 Task: Create a due date automation trigger when advanced on, 2 working days after a card is due add dates starting in less than 1 working days at 11:00 AM.
Action: Mouse moved to (928, 80)
Screenshot: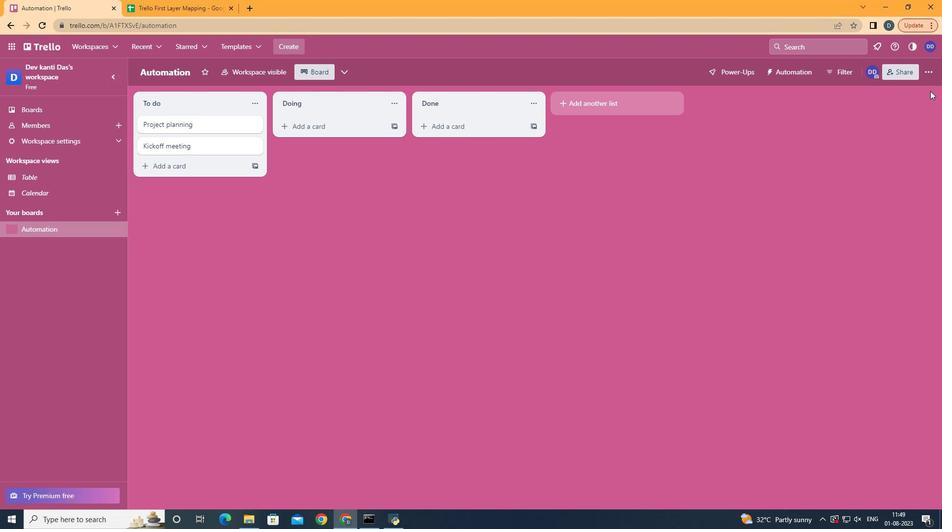 
Action: Mouse pressed left at (928, 80)
Screenshot: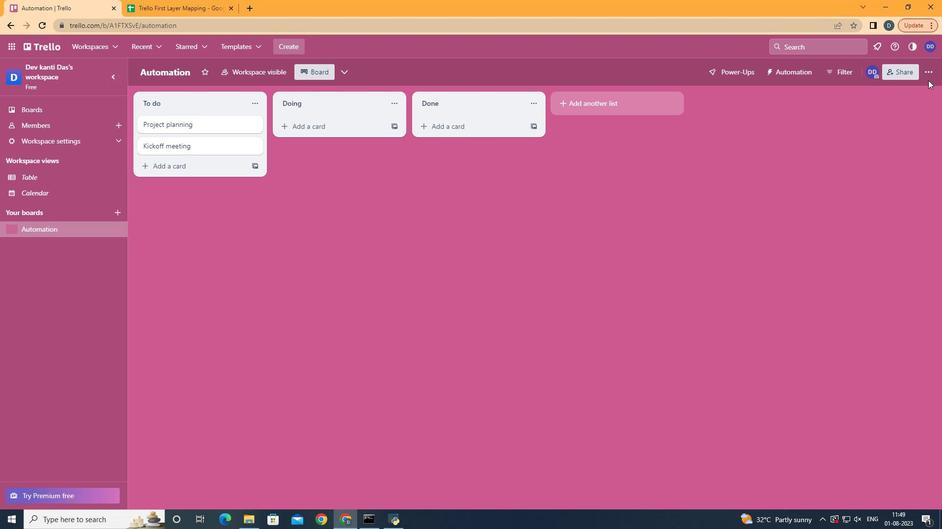 
Action: Mouse moved to (930, 74)
Screenshot: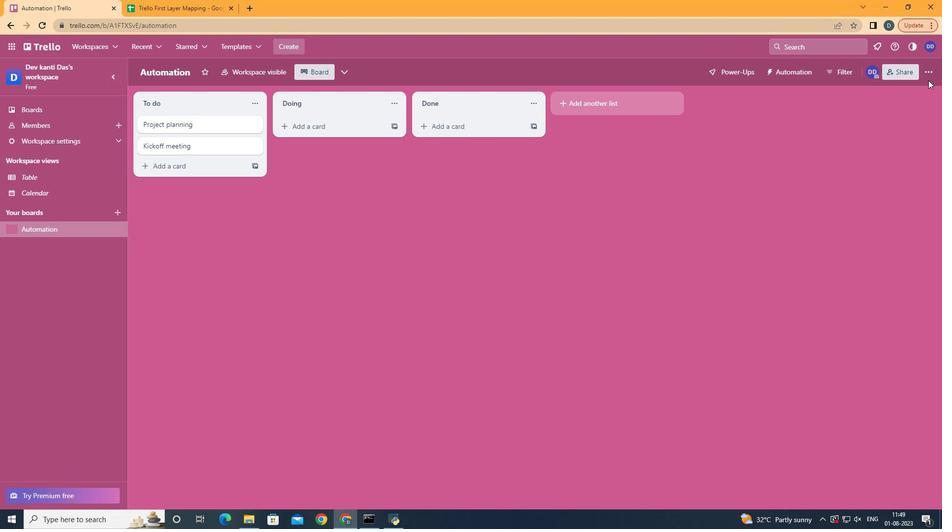 
Action: Mouse pressed left at (930, 74)
Screenshot: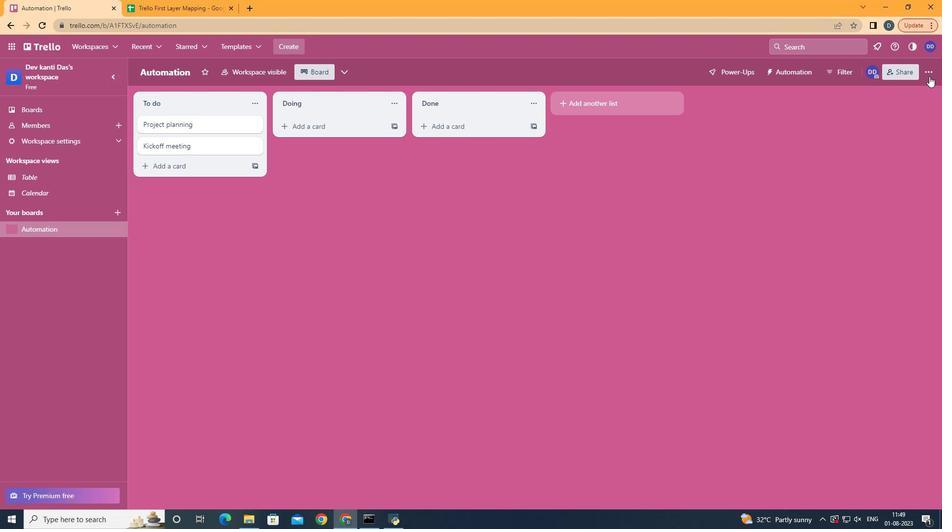 
Action: Mouse moved to (849, 205)
Screenshot: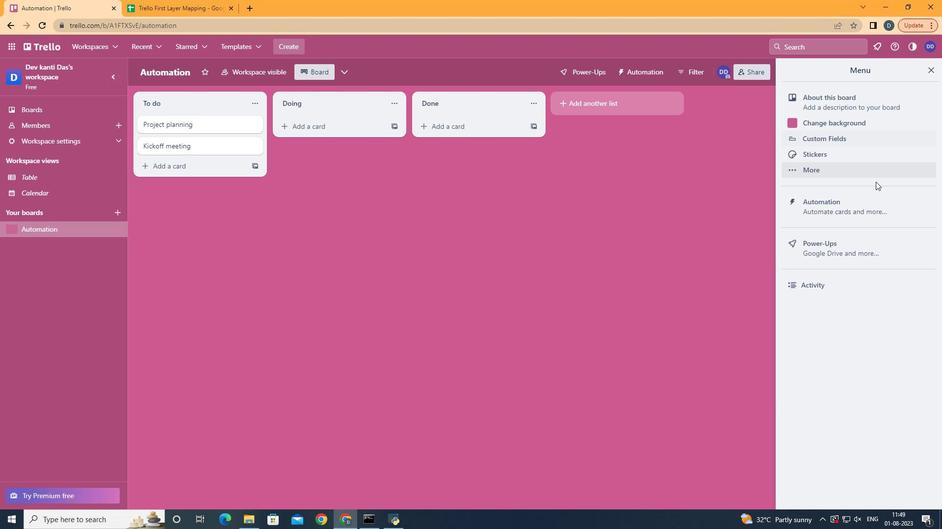 
Action: Mouse pressed left at (849, 205)
Screenshot: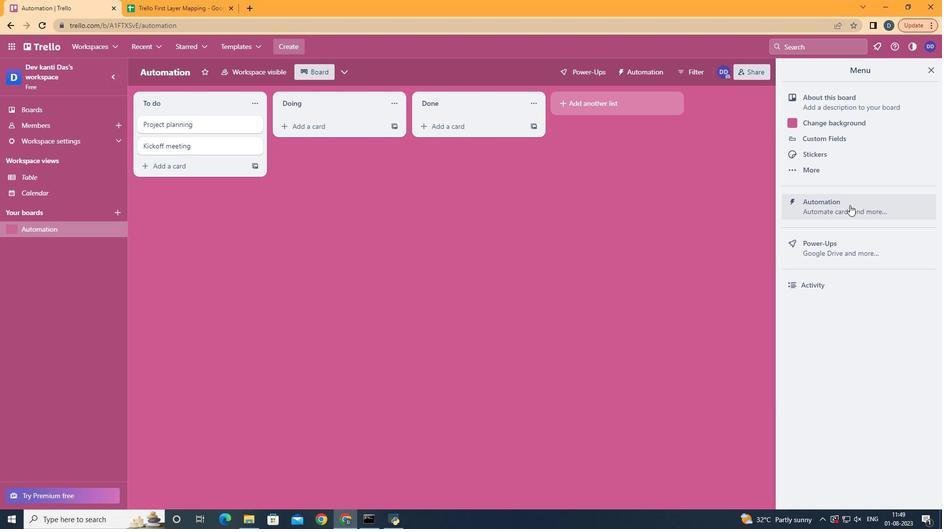 
Action: Mouse moved to (187, 194)
Screenshot: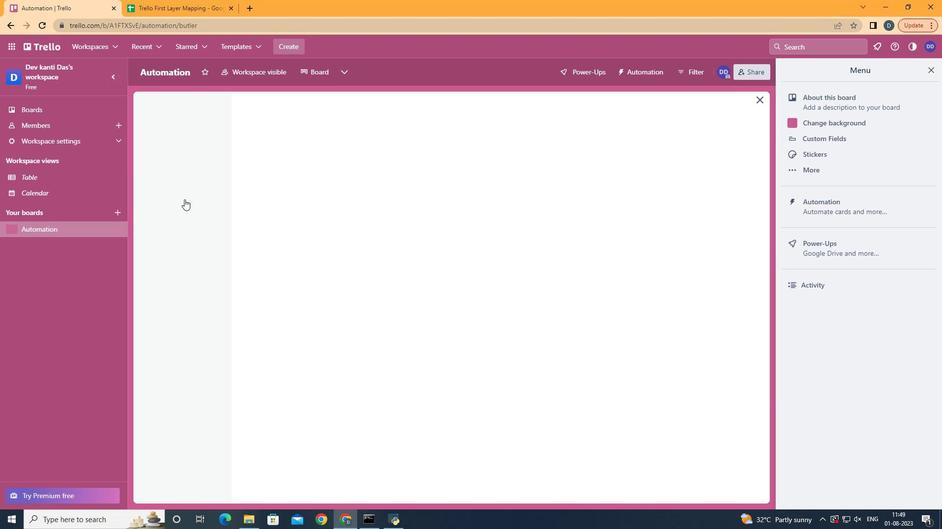 
Action: Mouse pressed left at (187, 194)
Screenshot: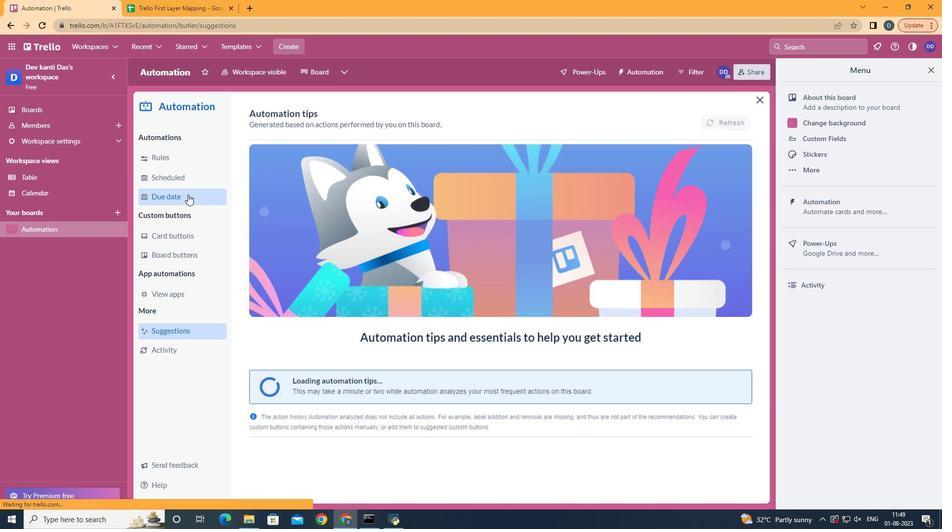 
Action: Mouse moved to (691, 119)
Screenshot: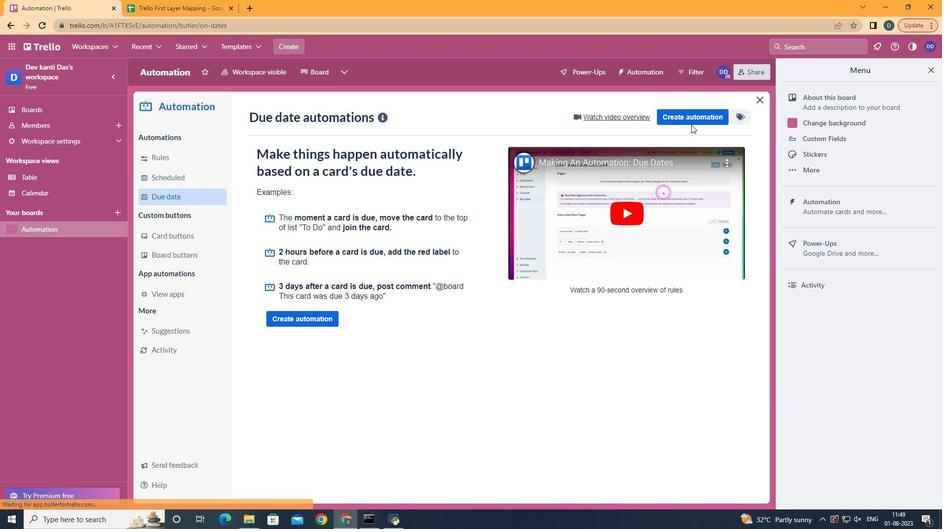 
Action: Mouse pressed left at (691, 119)
Screenshot: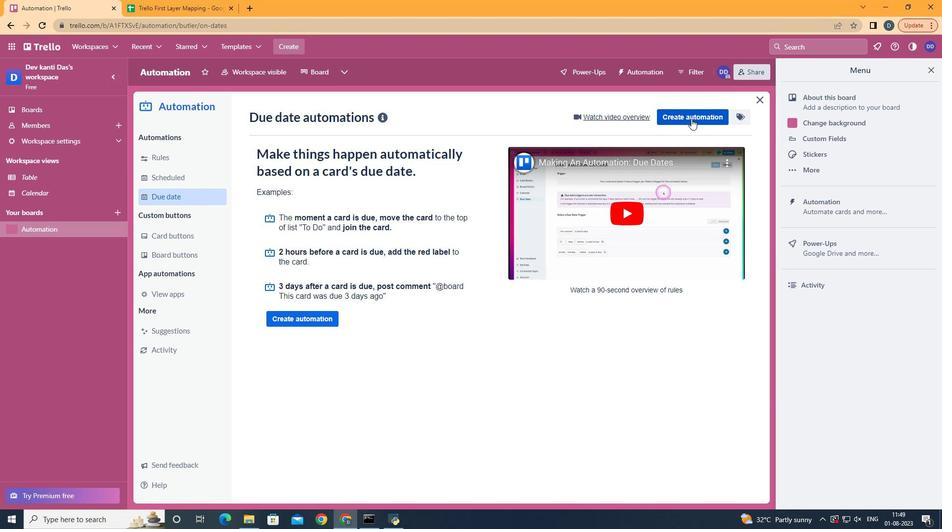 
Action: Mouse moved to (552, 211)
Screenshot: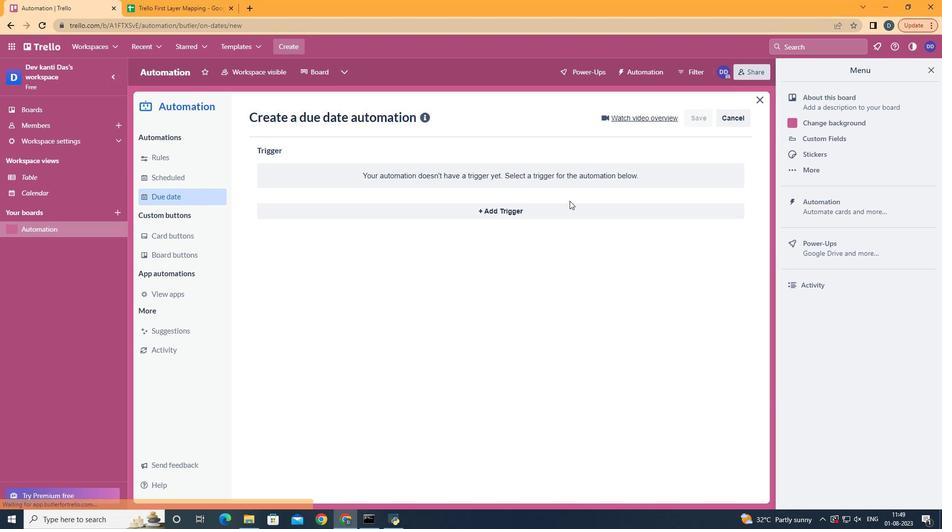 
Action: Mouse pressed left at (552, 211)
Screenshot: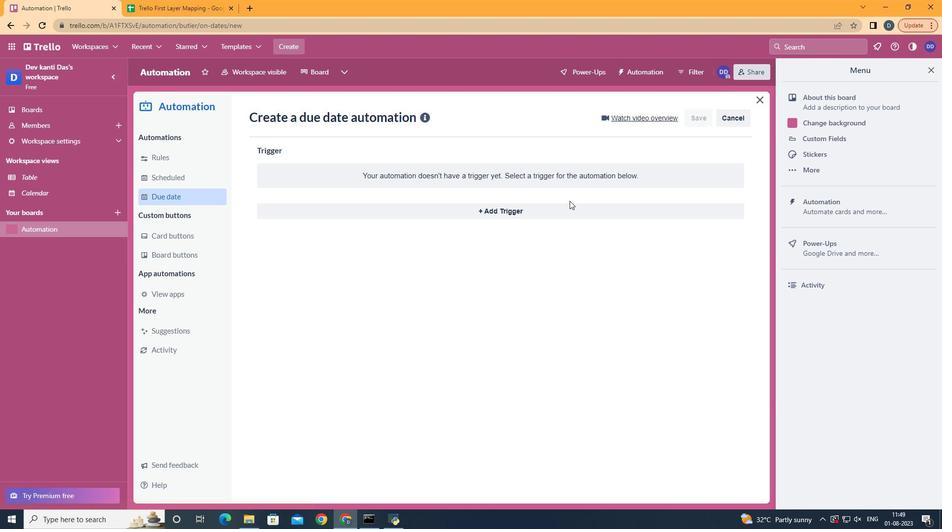 
Action: Mouse moved to (322, 396)
Screenshot: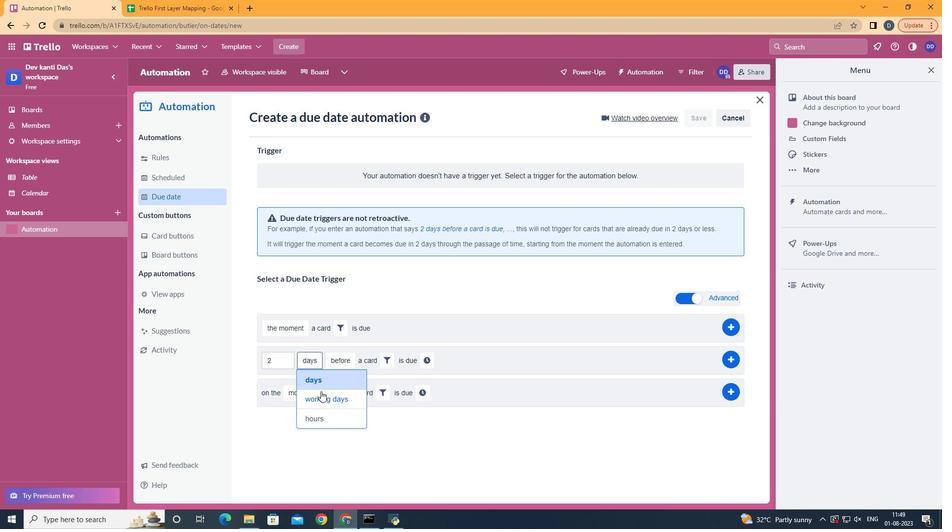 
Action: Mouse pressed left at (322, 396)
Screenshot: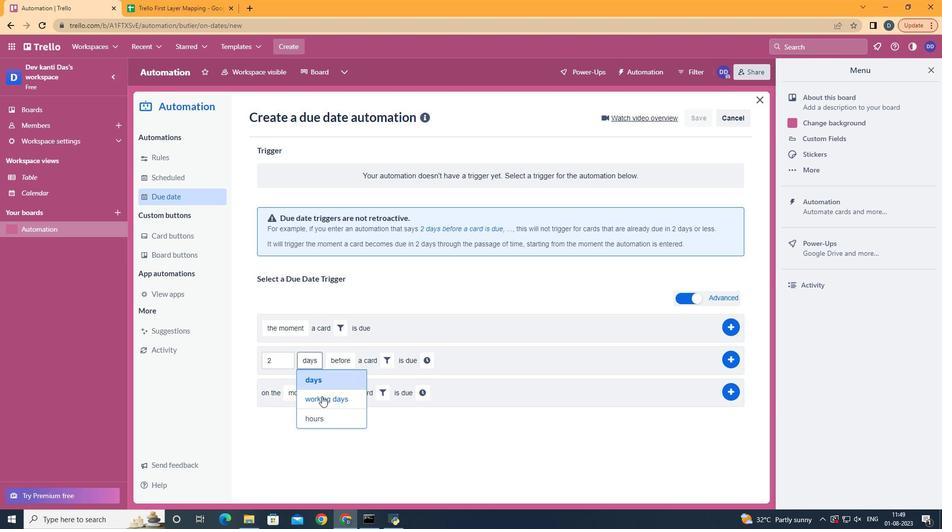 
Action: Mouse moved to (370, 395)
Screenshot: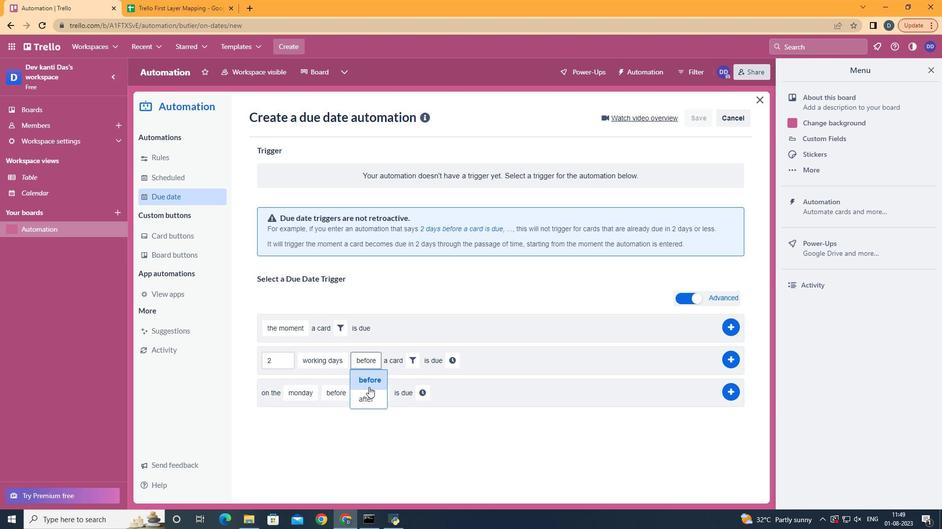 
Action: Mouse pressed left at (370, 395)
Screenshot: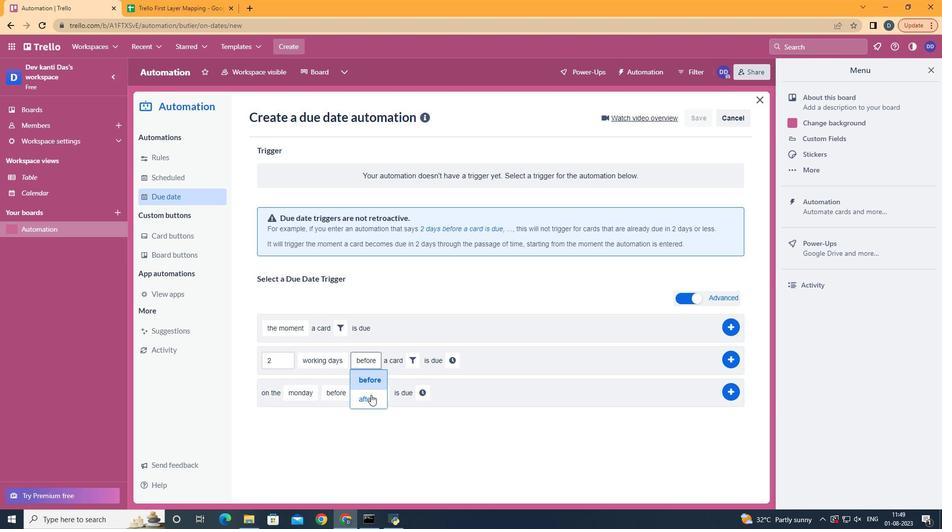
Action: Mouse moved to (406, 359)
Screenshot: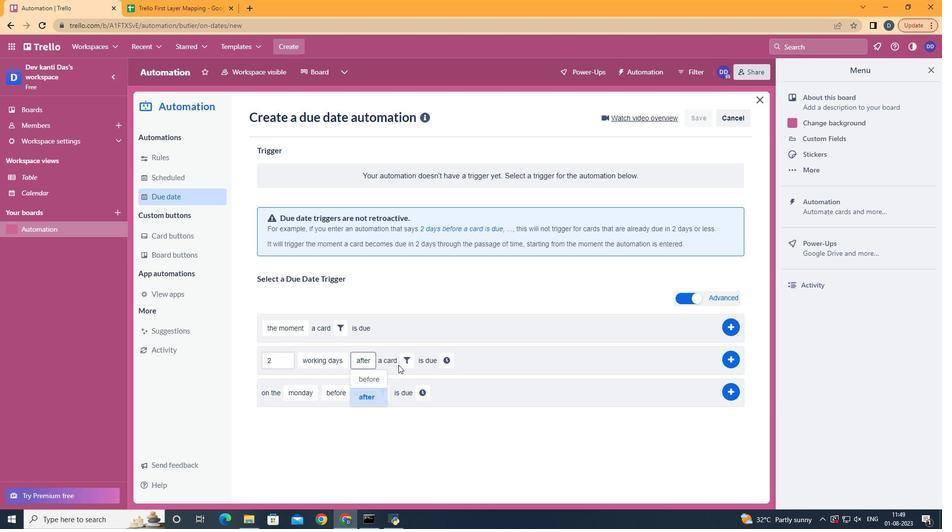 
Action: Mouse pressed left at (406, 359)
Screenshot: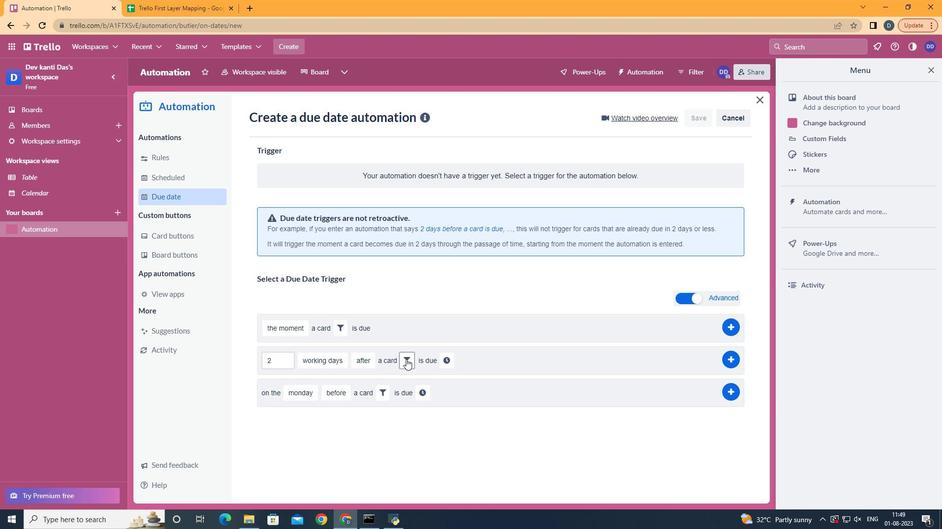 
Action: Mouse moved to (455, 397)
Screenshot: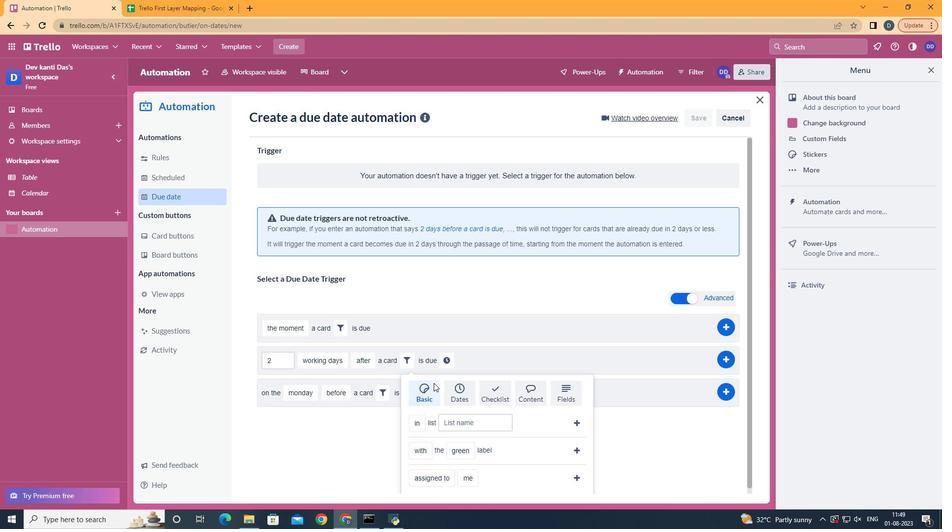 
Action: Mouse pressed left at (455, 397)
Screenshot: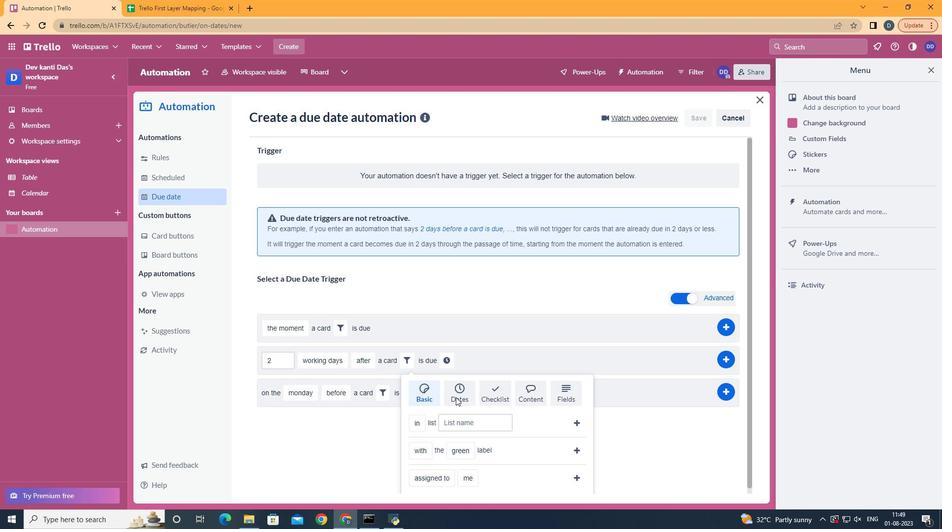 
Action: Mouse scrolled (455, 397) with delta (0, 0)
Screenshot: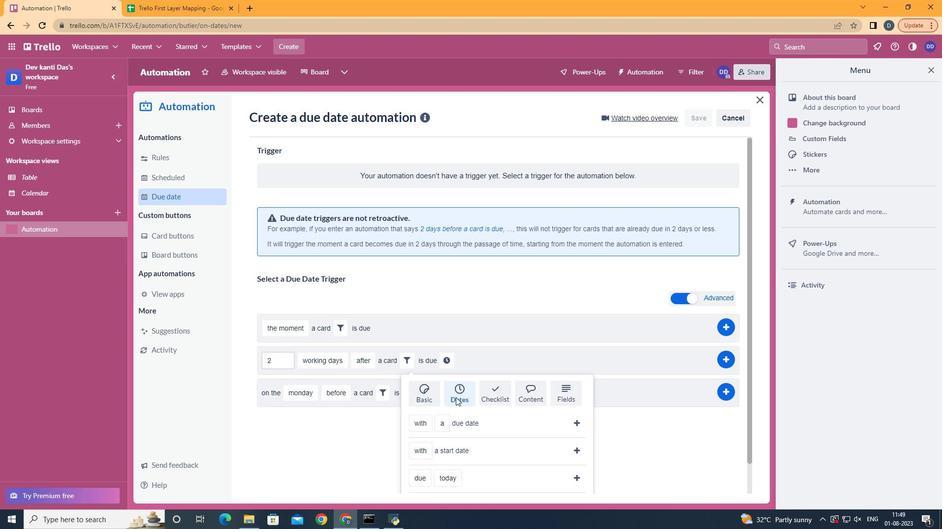 
Action: Mouse scrolled (455, 397) with delta (0, 0)
Screenshot: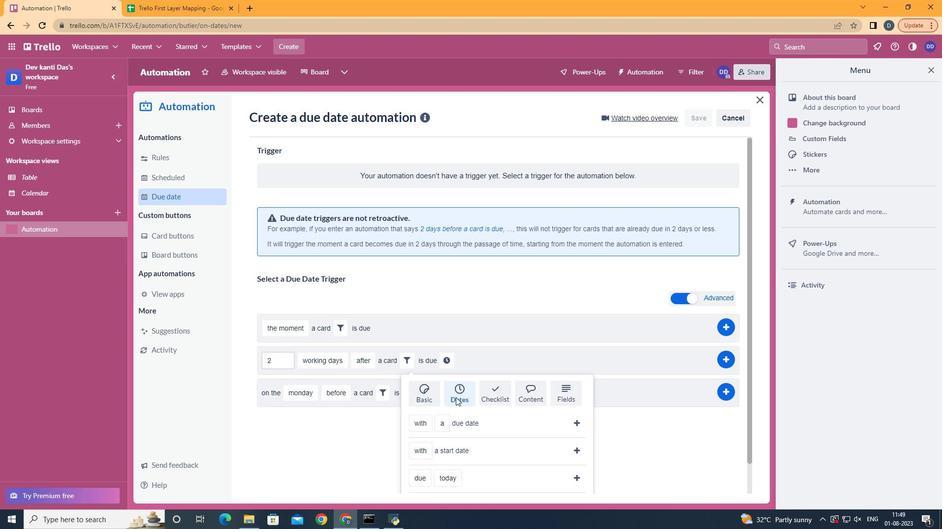 
Action: Mouse scrolled (455, 397) with delta (0, 0)
Screenshot: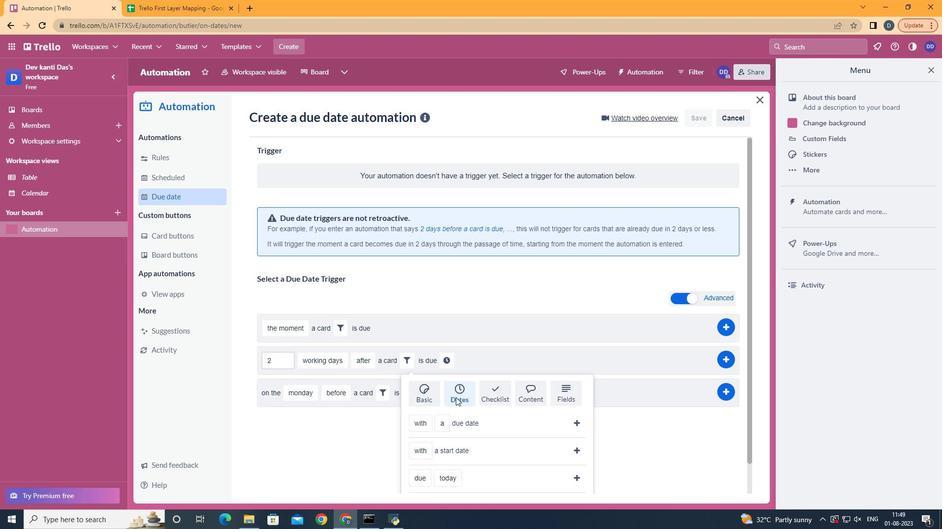 
Action: Mouse scrolled (455, 397) with delta (0, 0)
Screenshot: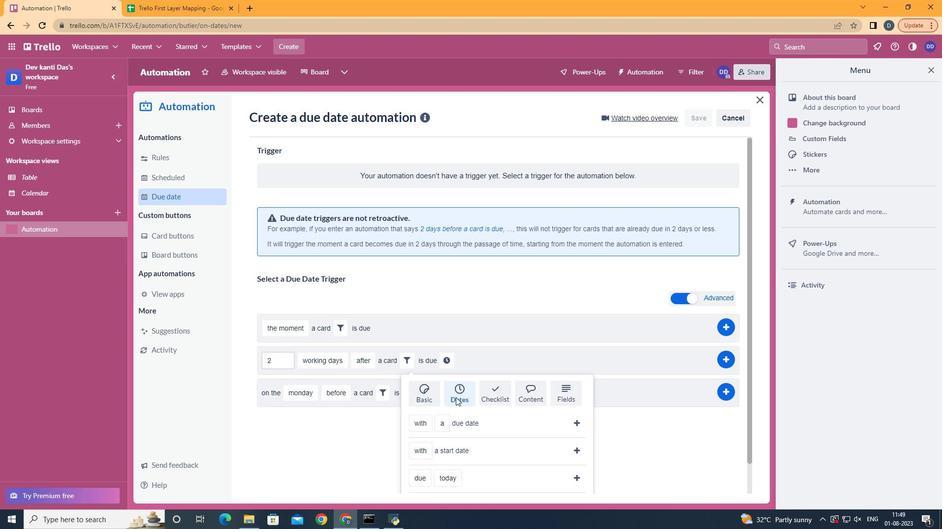 
Action: Mouse scrolled (455, 397) with delta (0, 0)
Screenshot: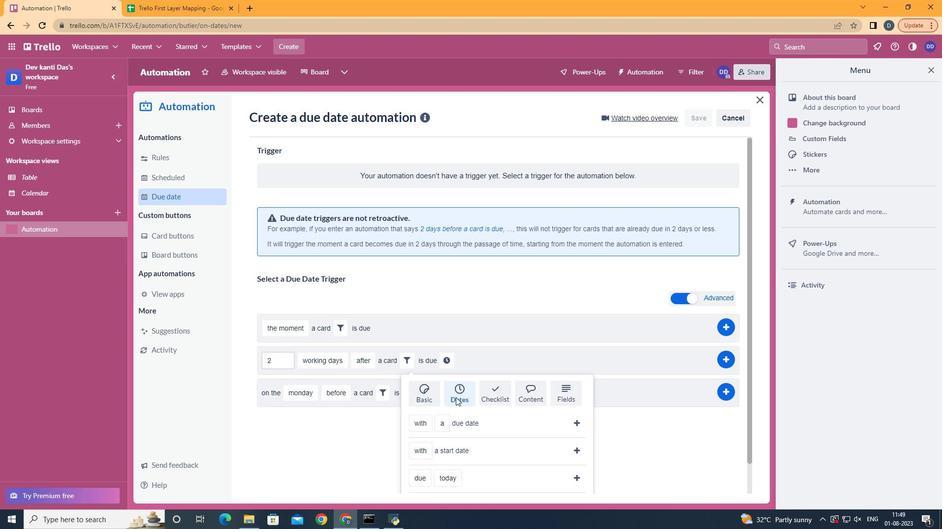 
Action: Mouse moved to (436, 452)
Screenshot: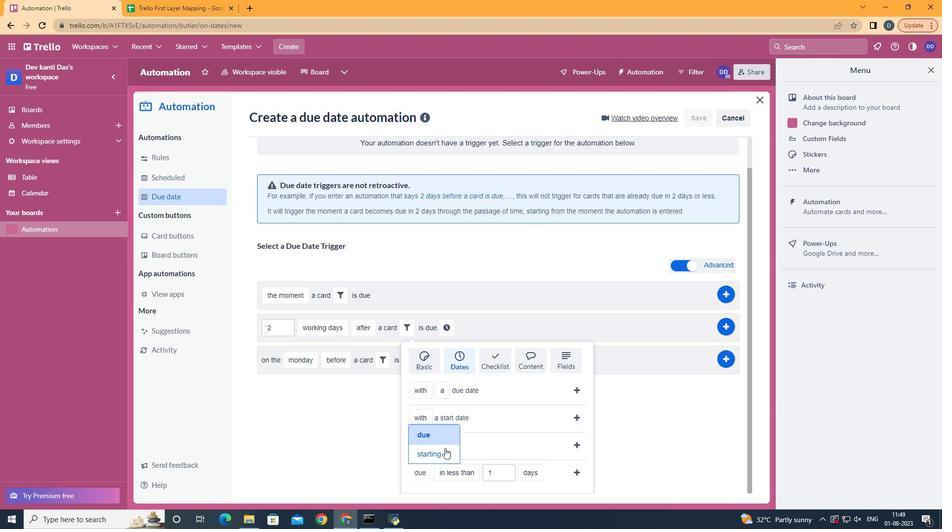 
Action: Mouse pressed left at (436, 452)
Screenshot: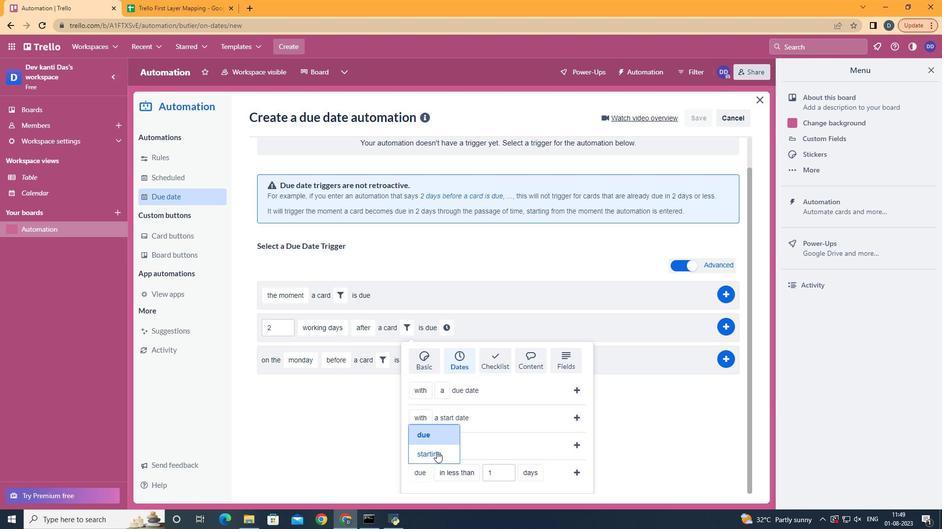 
Action: Mouse moved to (481, 386)
Screenshot: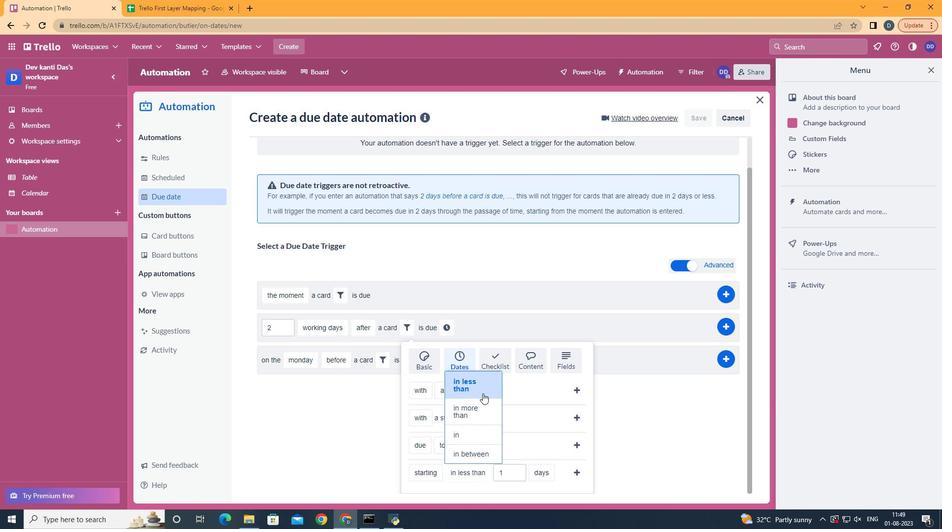 
Action: Mouse pressed left at (481, 386)
Screenshot: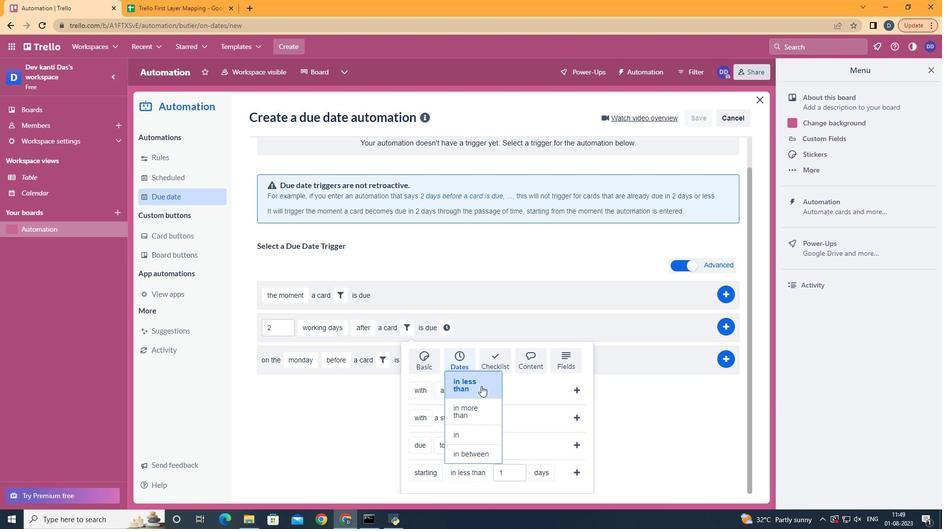 
Action: Mouse moved to (549, 457)
Screenshot: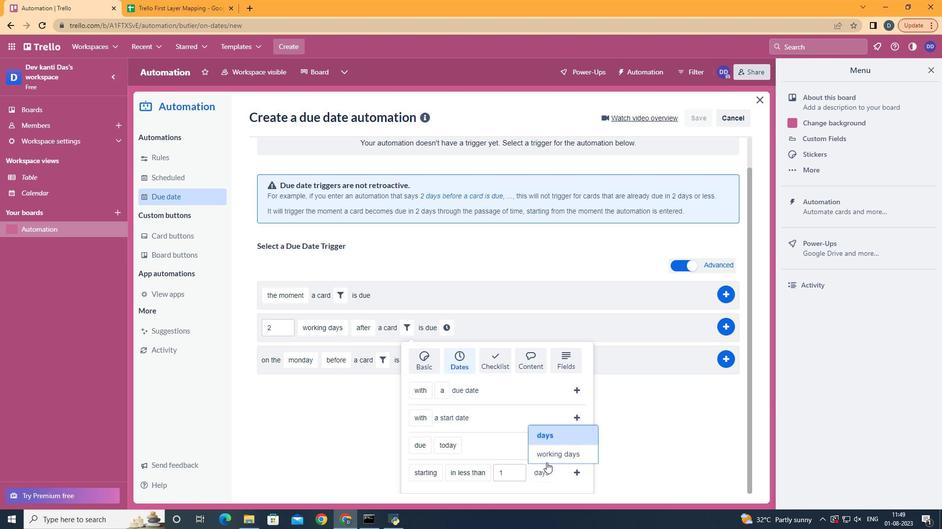 
Action: Mouse pressed left at (549, 457)
Screenshot: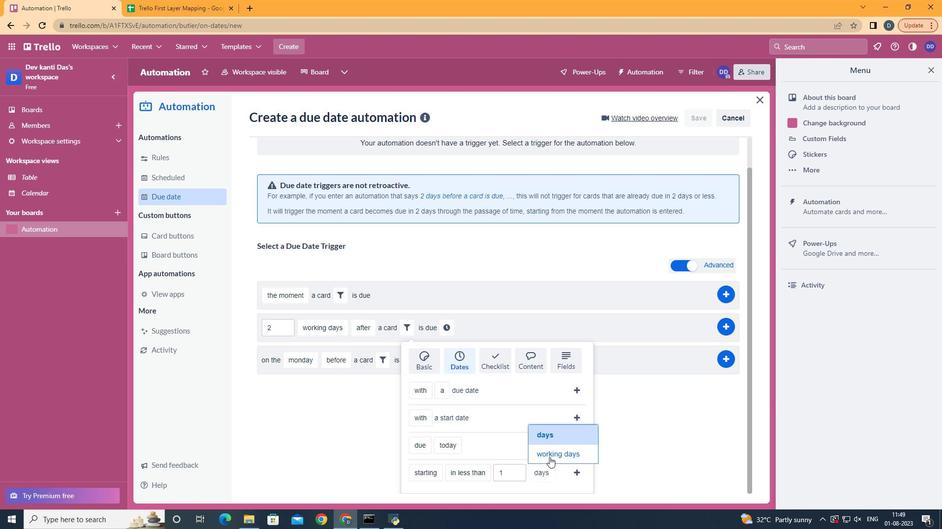 
Action: Mouse moved to (594, 473)
Screenshot: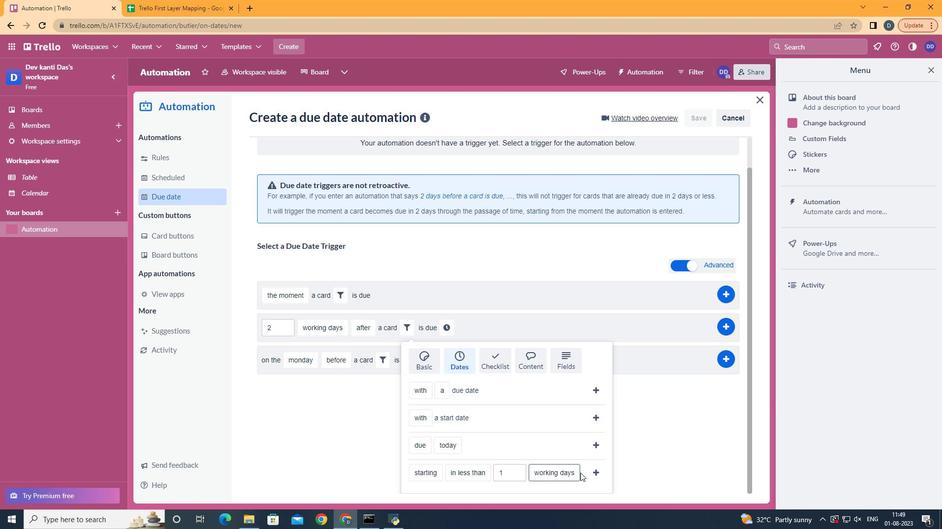 
Action: Mouse pressed left at (594, 473)
Screenshot: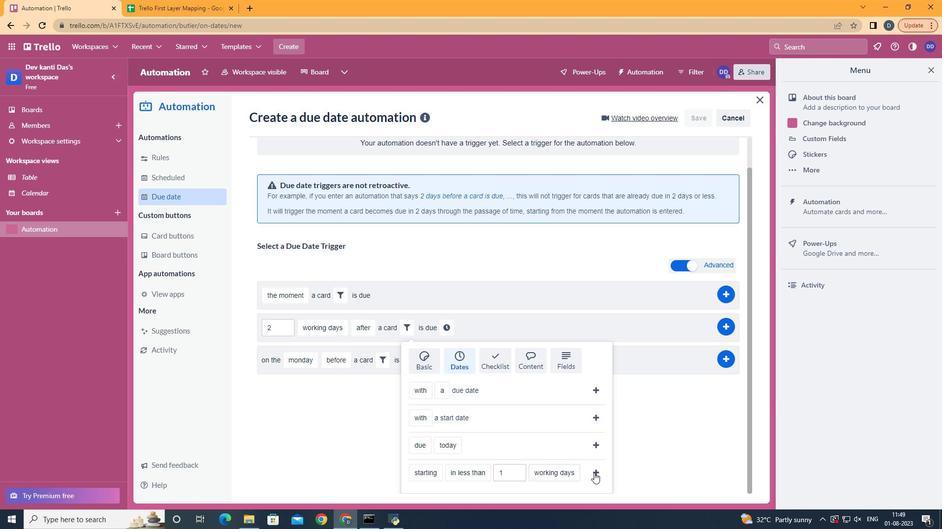 
Action: Mouse moved to (576, 363)
Screenshot: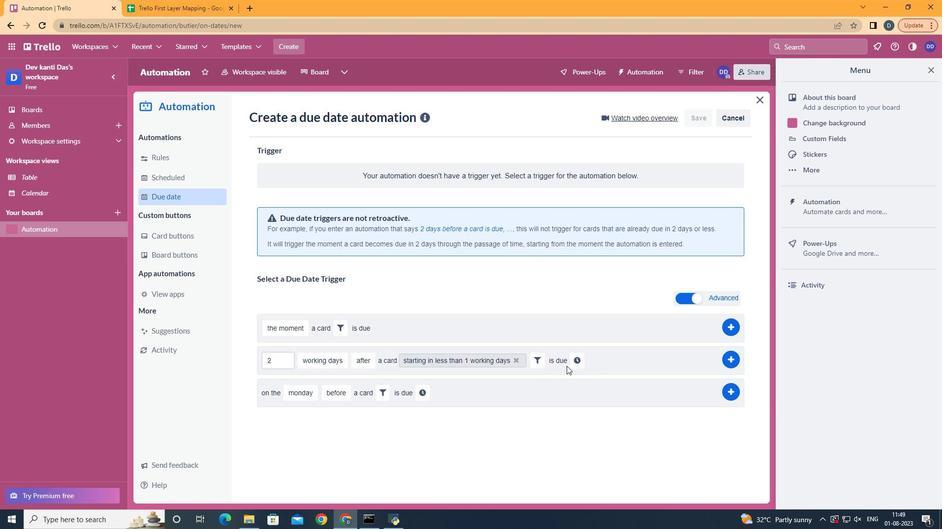 
Action: Mouse pressed left at (576, 363)
Screenshot: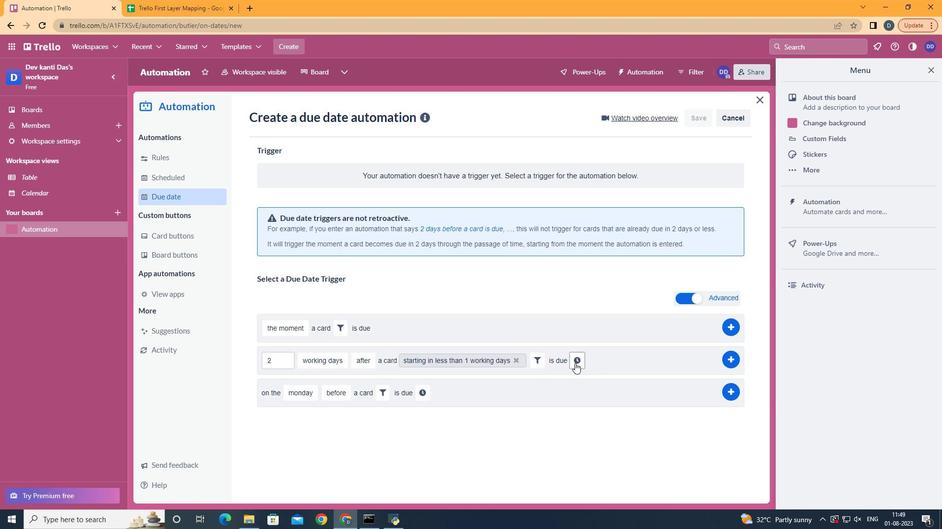 
Action: Mouse moved to (641, 364)
Screenshot: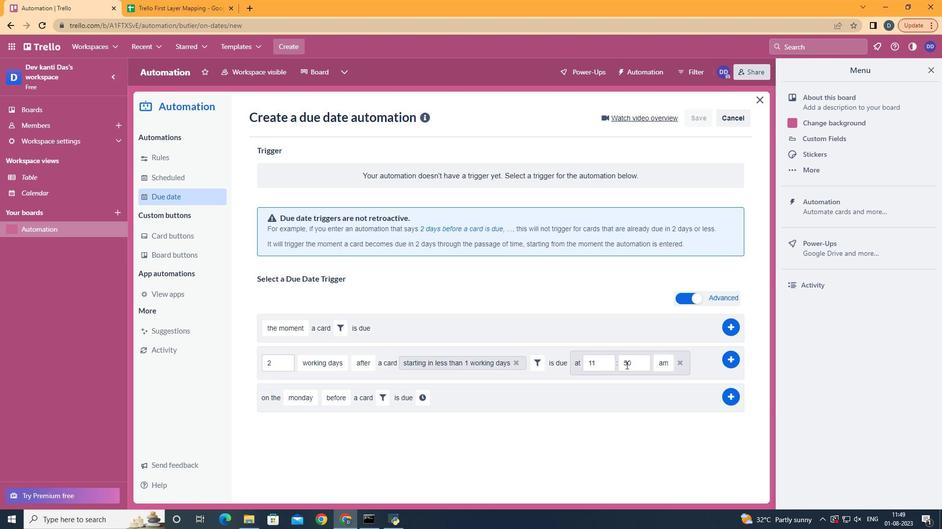 
Action: Mouse pressed left at (641, 364)
Screenshot: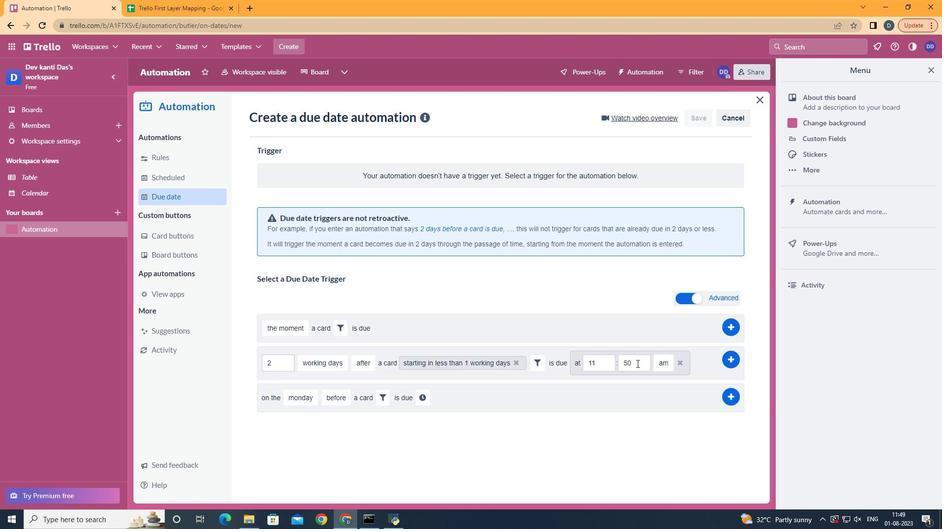 
Action: Key pressed <Key.backspace><Key.backspace>00
Screenshot: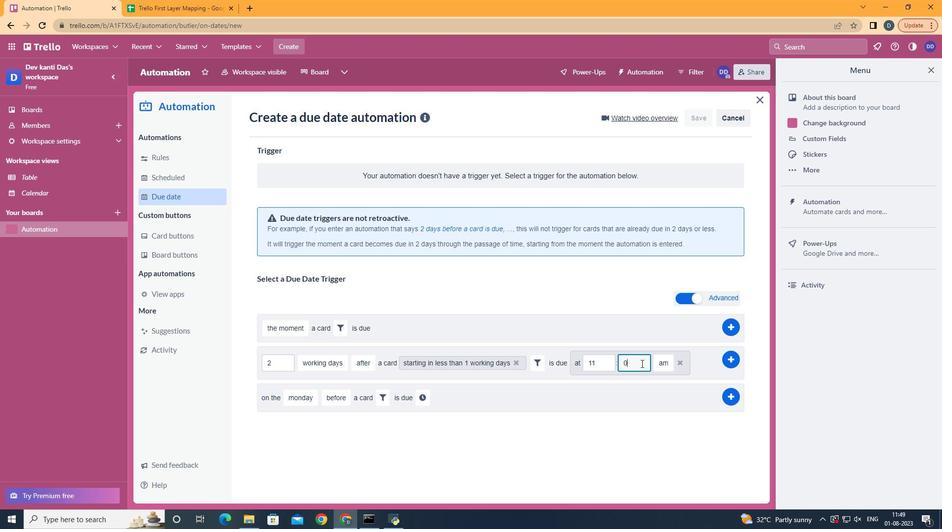 
Action: Mouse moved to (730, 365)
Screenshot: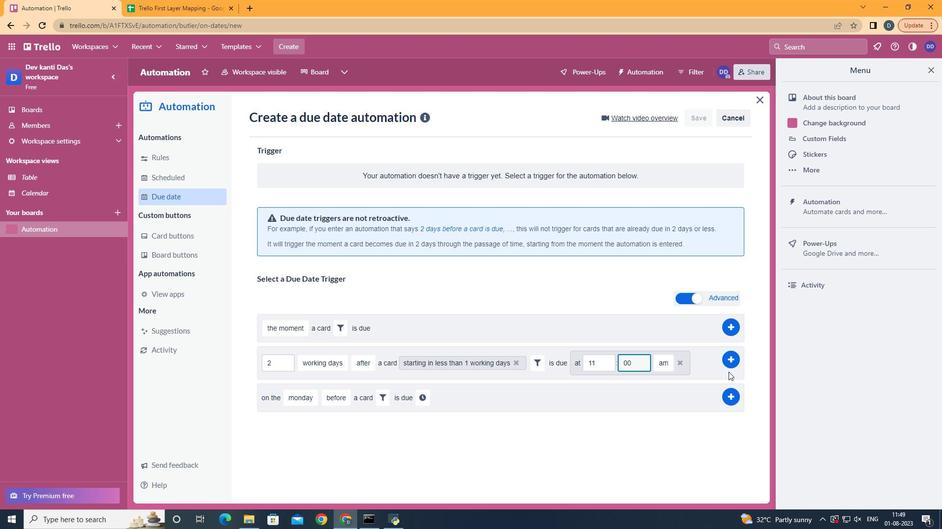 
Action: Mouse pressed left at (730, 365)
Screenshot: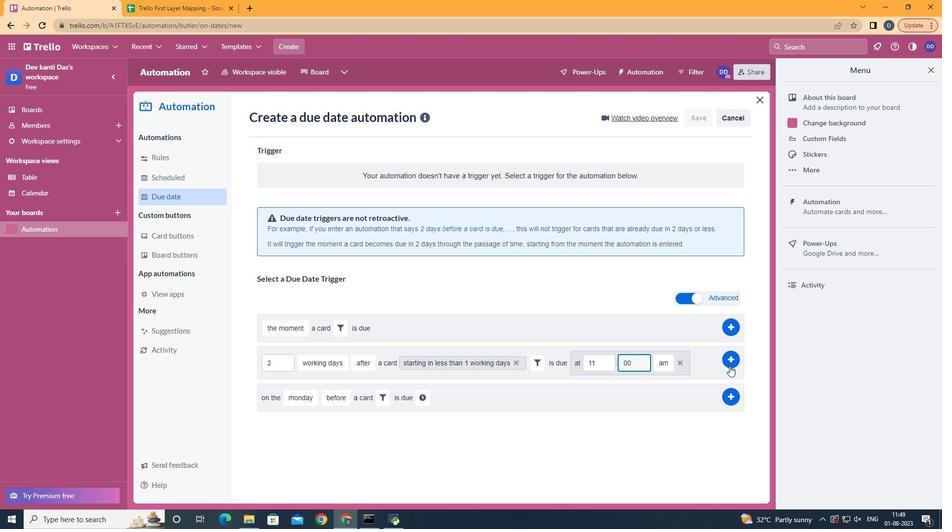 
Action: Mouse moved to (408, 216)
Screenshot: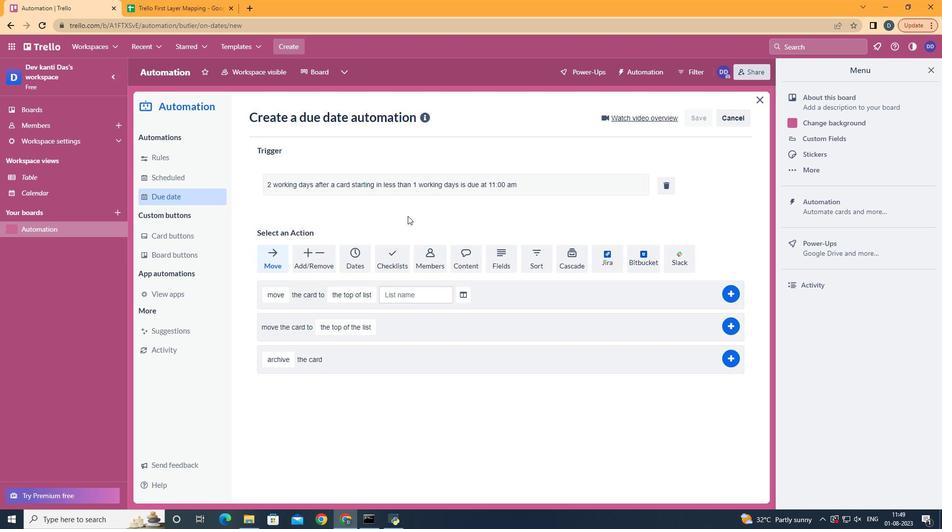
